 Task: Create ChildIssue0000000635 as Child Issue of Issue Issue0000000318 in Backlog  in Scrum Project Project0000000064 in Jira. Create ChildIssue0000000636 as Child Issue of Issue Issue0000000318 in Backlog  in Scrum Project Project0000000064 in Jira. Create ChildIssue0000000637 as Child Issue of Issue Issue0000000319 in Backlog  in Scrum Project Project0000000064 in Jira. Create ChildIssue0000000638 as Child Issue of Issue Issue0000000319 in Backlog  in Scrum Project Project0000000064 in Jira. Create ChildIssue0000000639 as Child Issue of Issue Issue0000000320 in Backlog  in Scrum Project Project0000000064 in Jira
Action: Mouse moved to (425, 397)
Screenshot: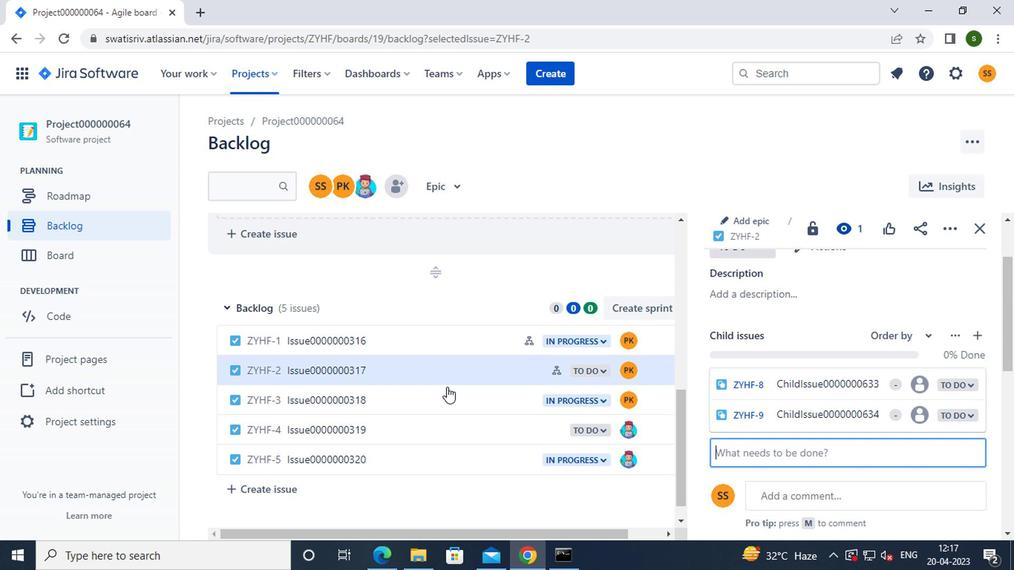 
Action: Mouse pressed left at (425, 397)
Screenshot: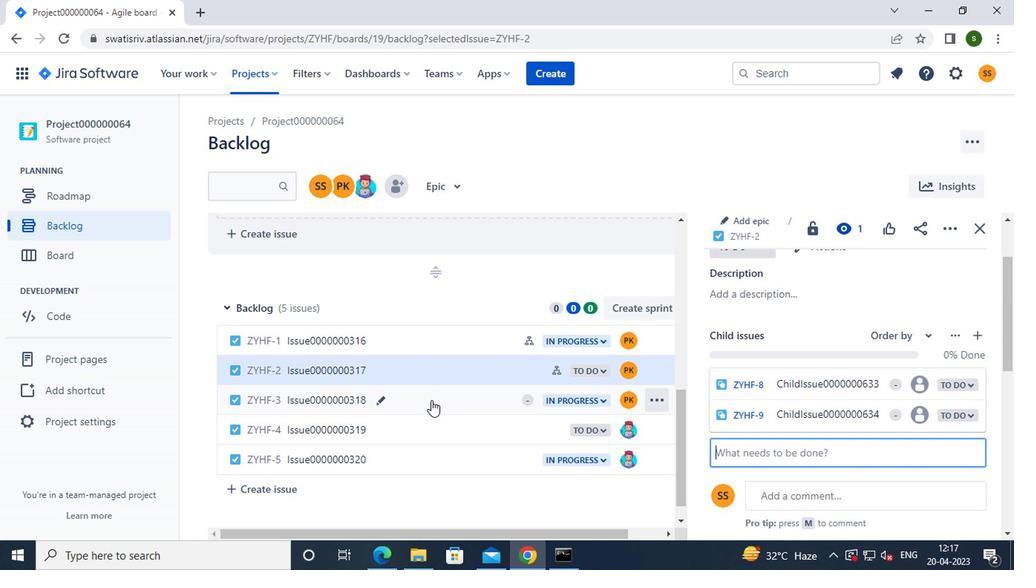 
Action: Mouse moved to (754, 296)
Screenshot: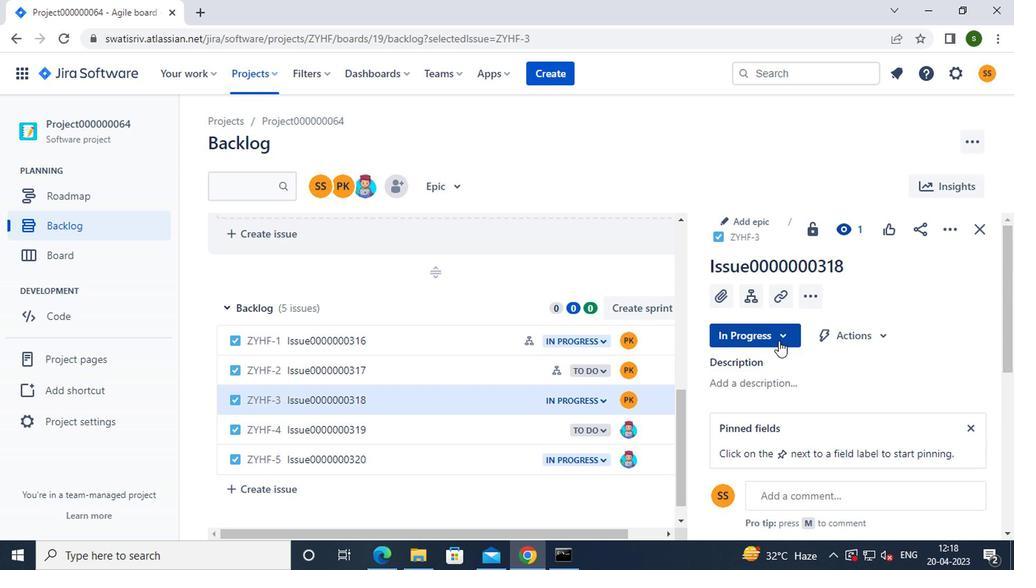 
Action: Mouse pressed left at (754, 296)
Screenshot: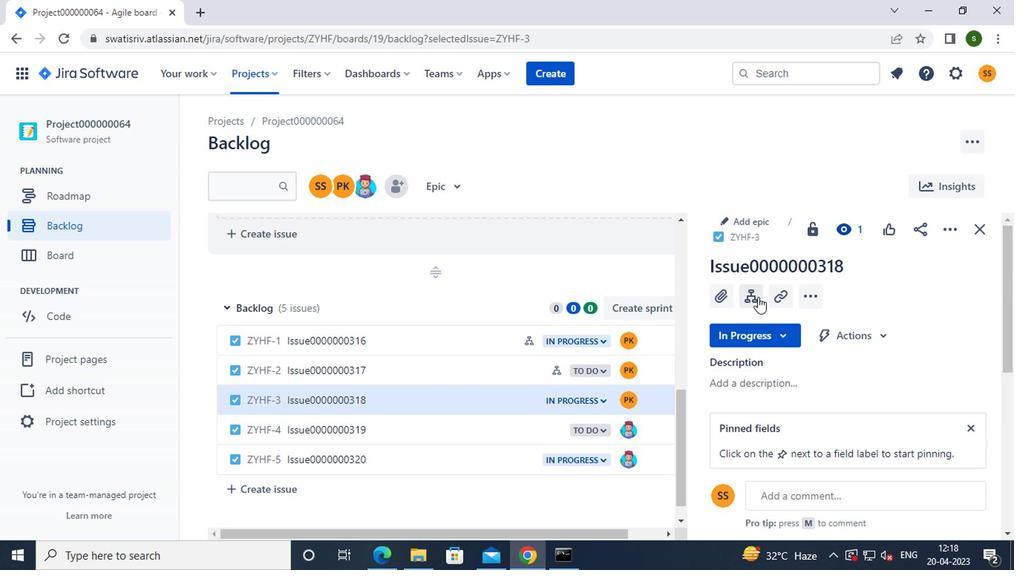 
Action: Mouse moved to (757, 356)
Screenshot: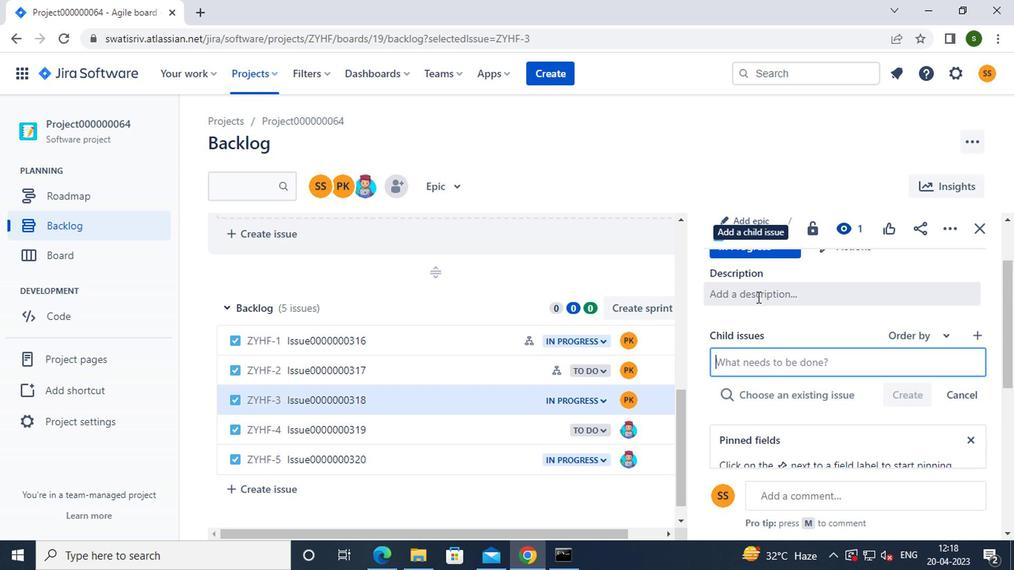 
Action: Key pressed c<Key.caps_lock>hild<Key.caps_lock>i<Key.caps_lock>ssue0000000635
Screenshot: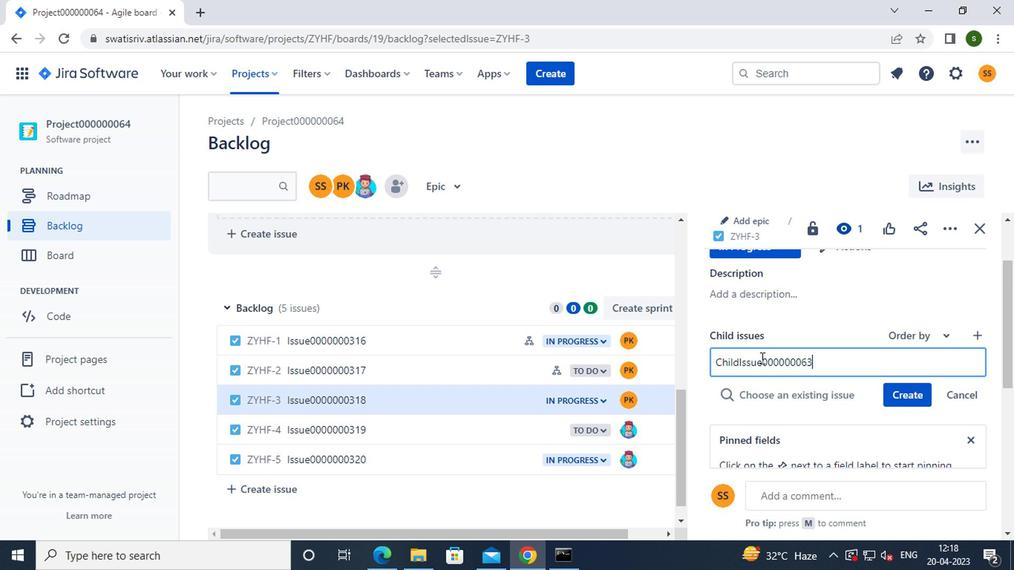 
Action: Mouse moved to (893, 386)
Screenshot: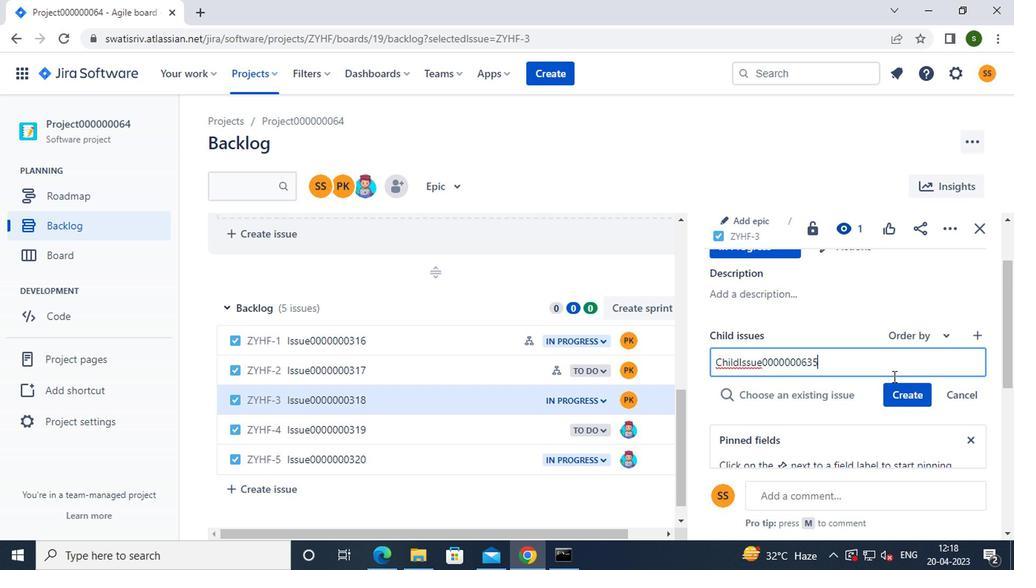 
Action: Mouse pressed left at (893, 386)
Screenshot: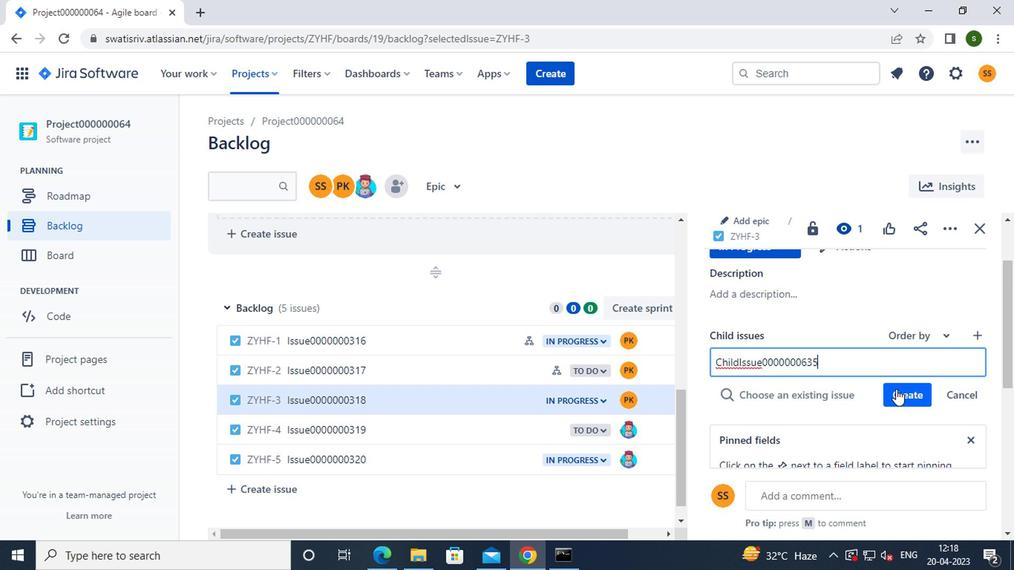 
Action: Mouse moved to (775, 408)
Screenshot: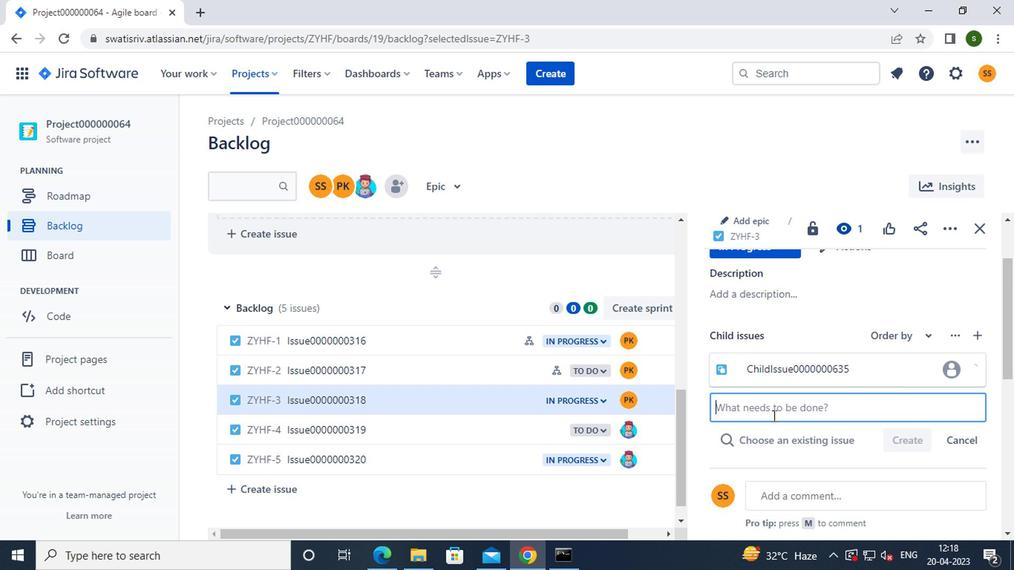 
Action: Key pressed <Key.caps_lock>c<Key.caps_lock>hild<Key.caps_lock>i<Key.caps_lock>ssue0000000636
Screenshot: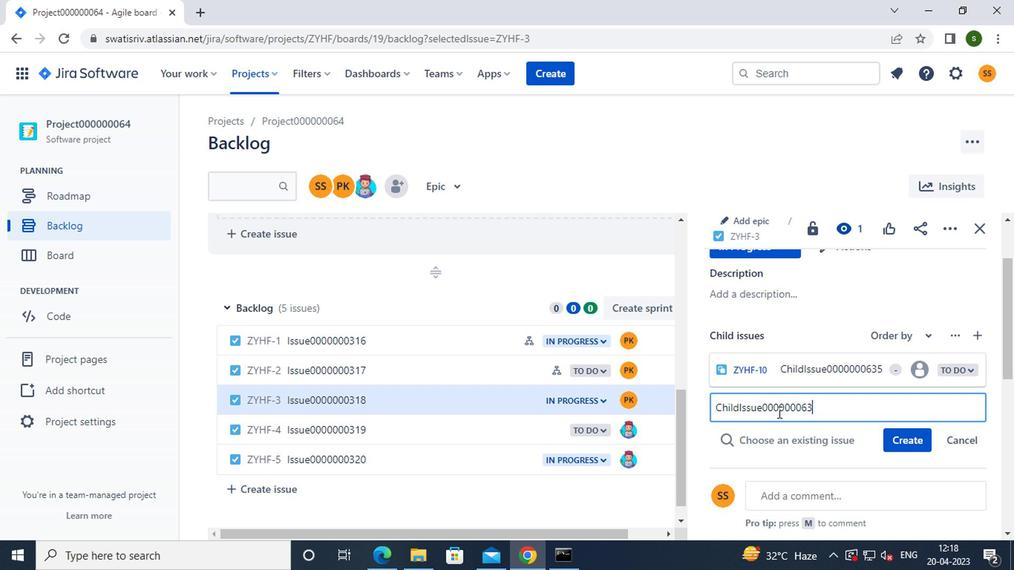 
Action: Mouse moved to (911, 435)
Screenshot: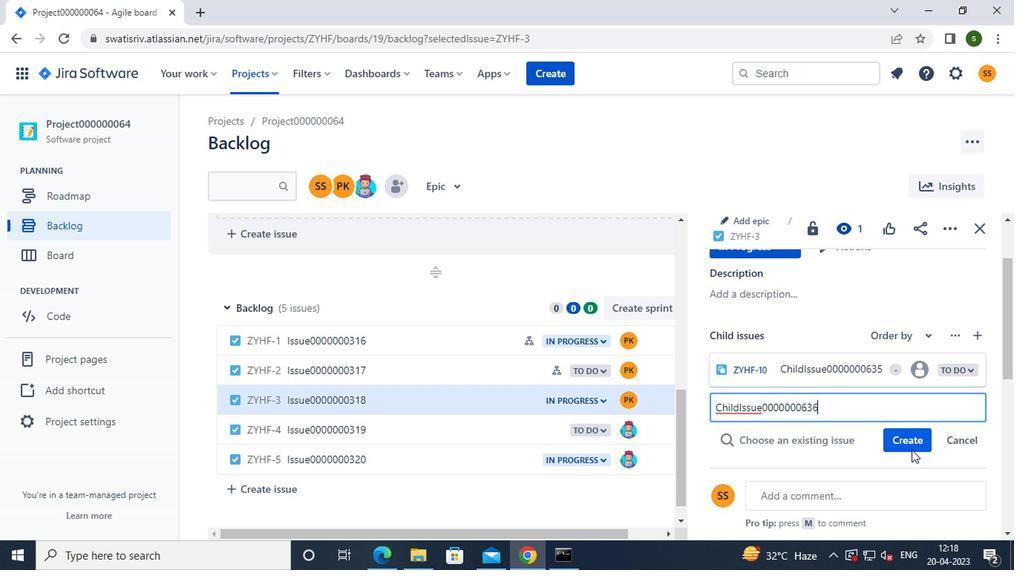 
Action: Mouse pressed left at (911, 435)
Screenshot: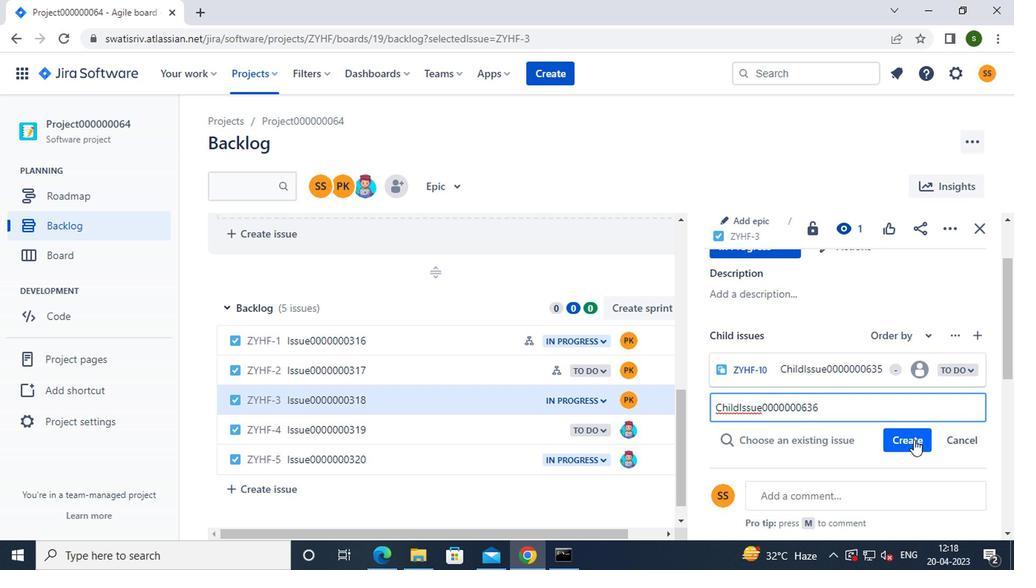 
Action: Mouse moved to (443, 416)
Screenshot: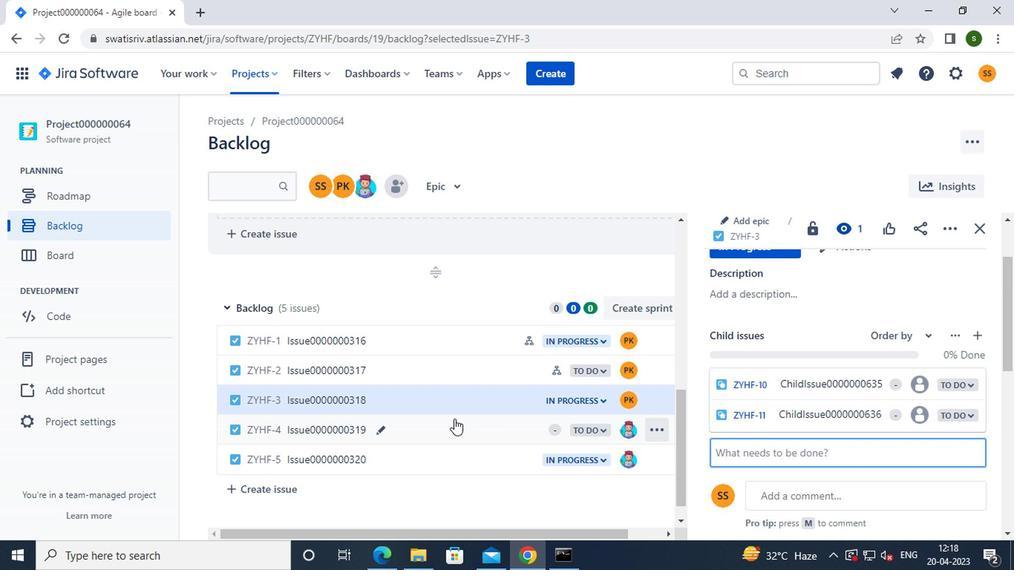 
Action: Mouse pressed left at (443, 416)
Screenshot: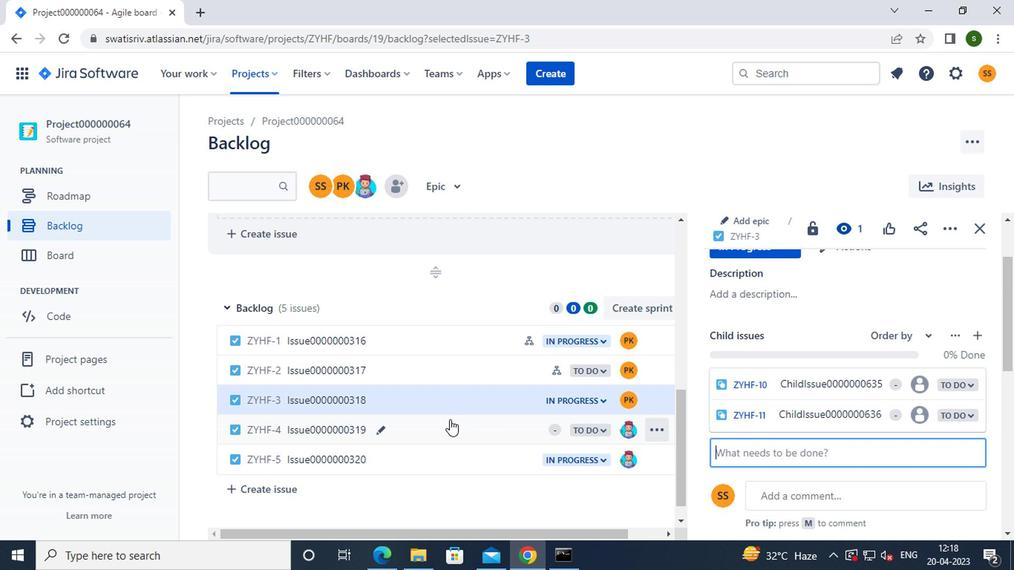 
Action: Mouse moved to (755, 302)
Screenshot: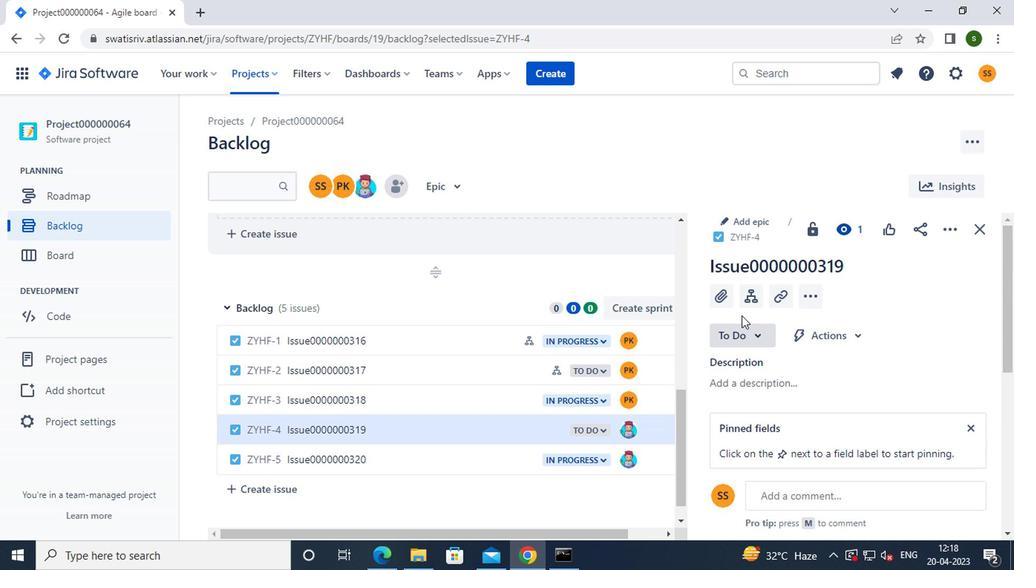 
Action: Mouse pressed left at (755, 302)
Screenshot: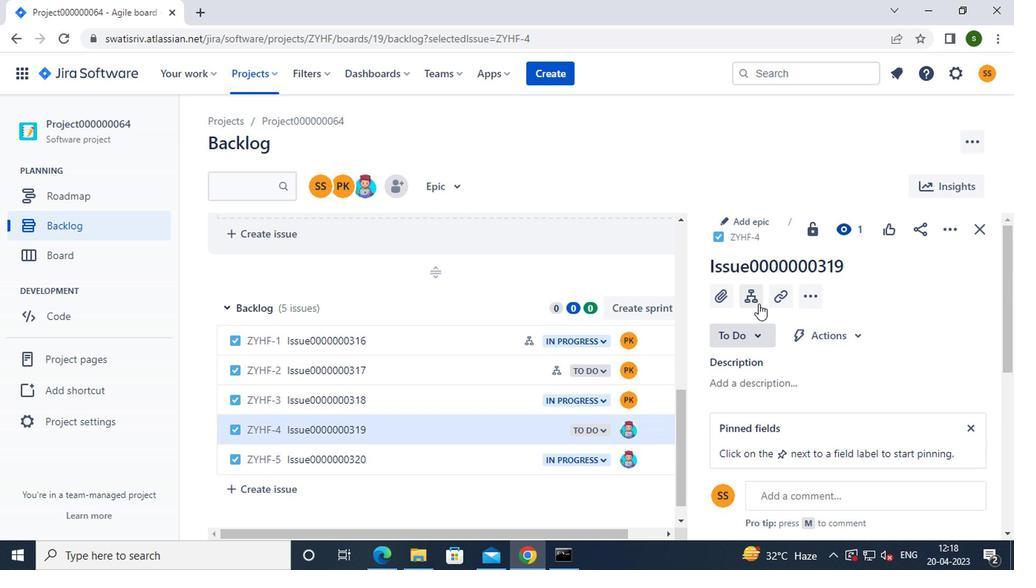 
Action: Mouse moved to (762, 355)
Screenshot: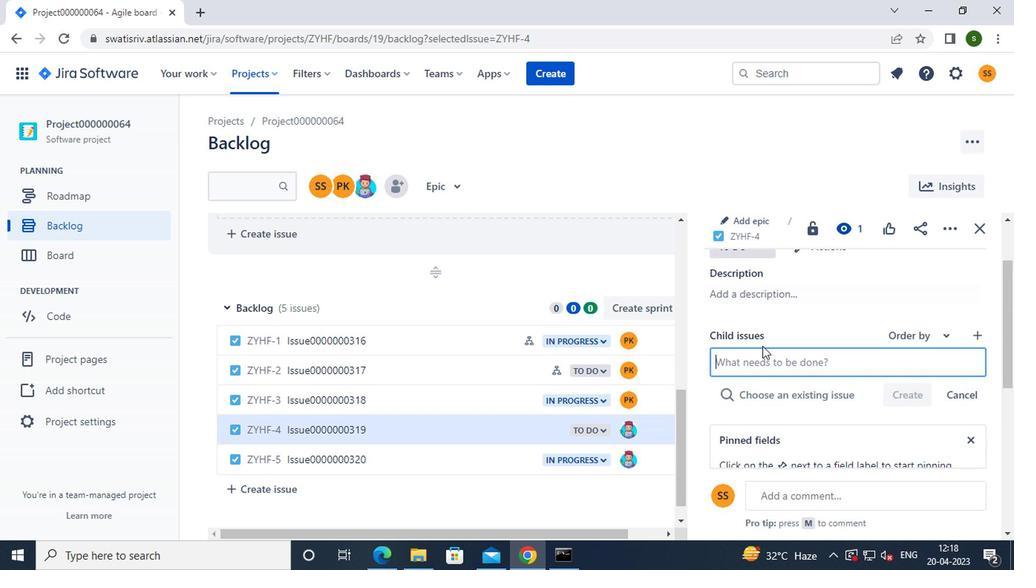 
Action: Mouse pressed left at (762, 355)
Screenshot: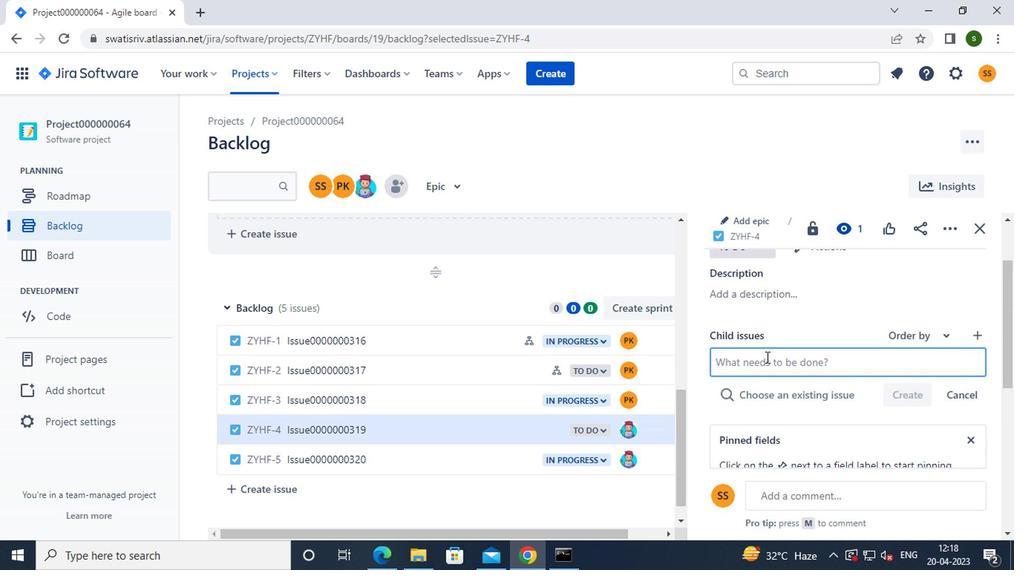 
Action: Key pressed <Key.caps_lock>c<Key.caps_lock>hild<Key.caps_lock>i<Key.caps_lock>ssue0000000637
Screenshot: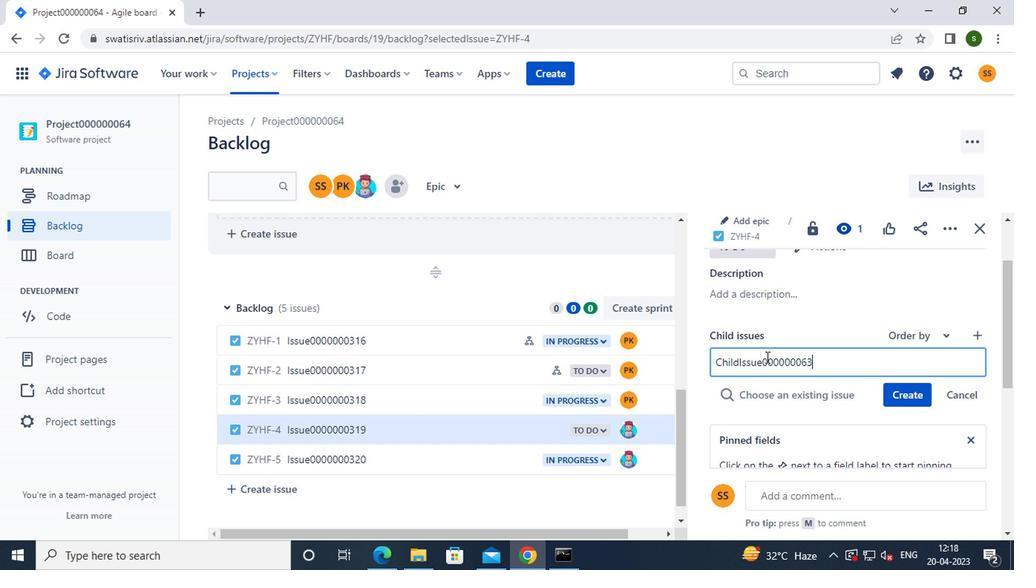 
Action: Mouse moved to (897, 396)
Screenshot: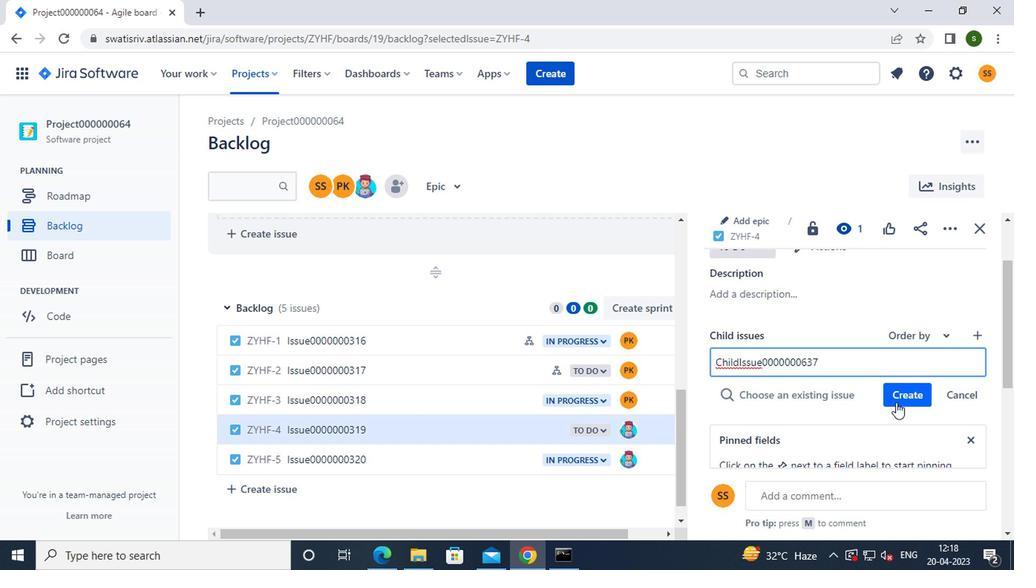 
Action: Mouse pressed left at (897, 396)
Screenshot: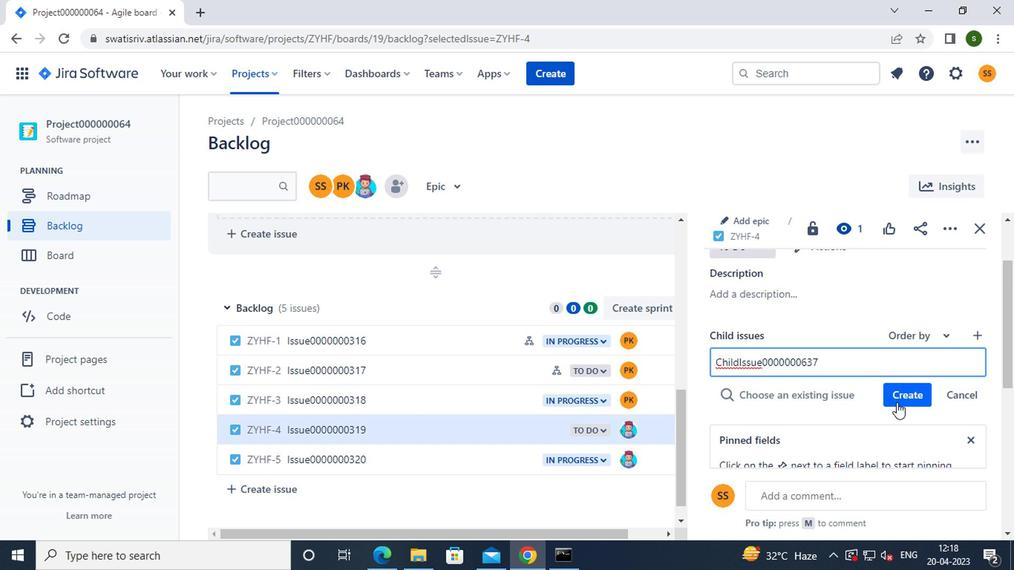 
Action: Mouse moved to (827, 405)
Screenshot: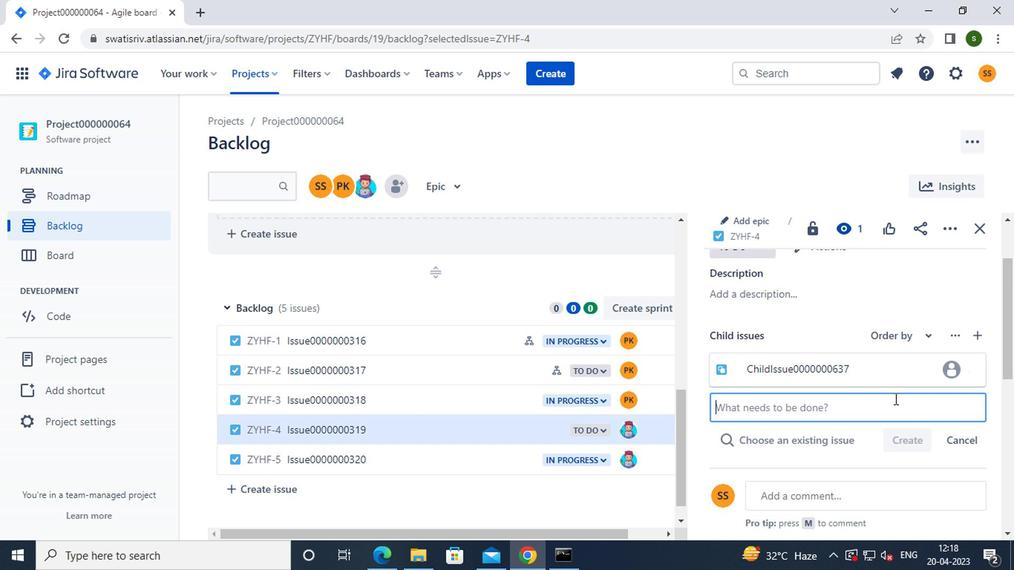 
Action: Mouse pressed left at (827, 405)
Screenshot: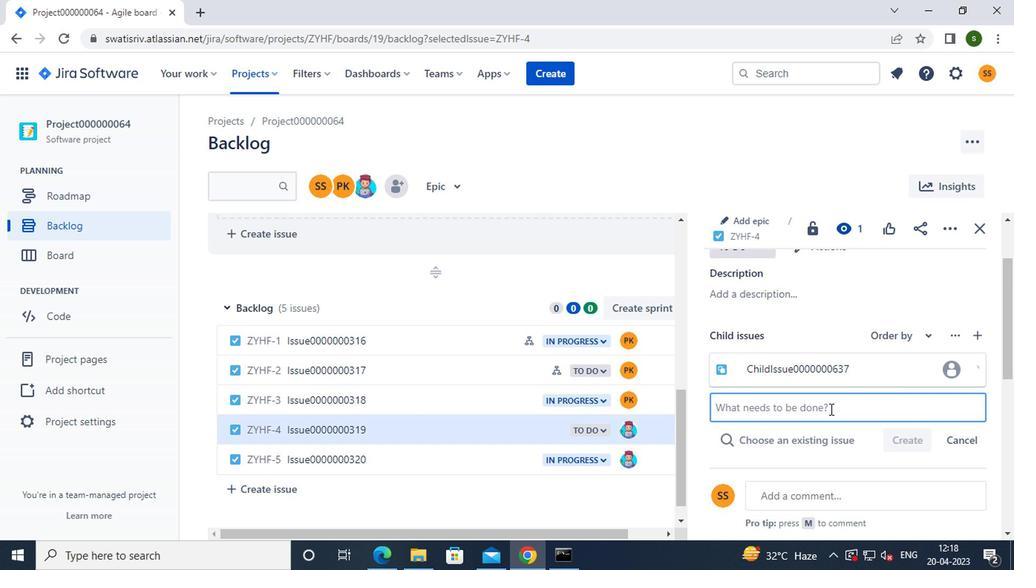 
Action: Key pressed <Key.caps_lock>c<Key.caps_lock>hild<Key.caps_lock>i<Key.caps_lock>ssue0000000638
Screenshot: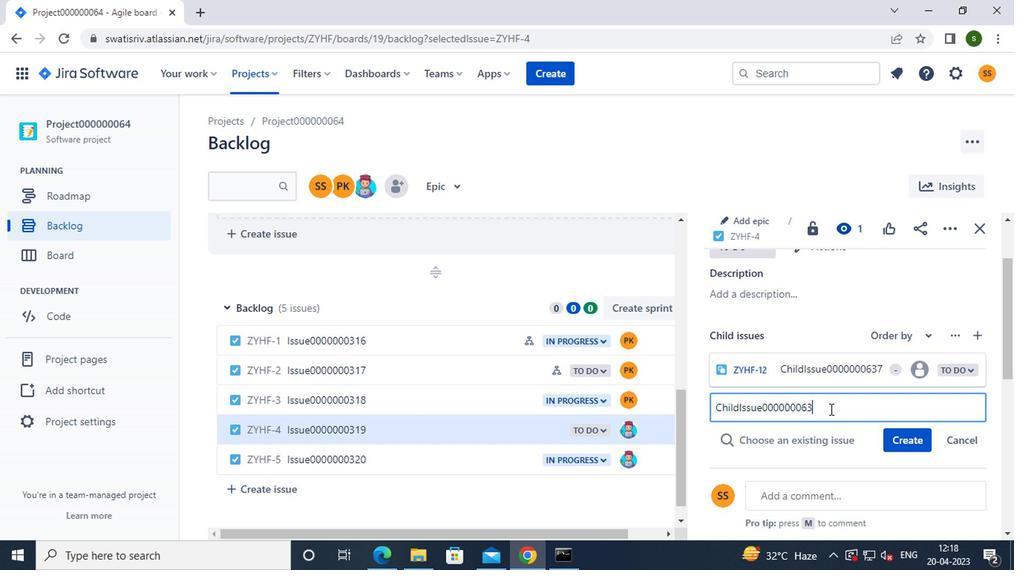 
Action: Mouse moved to (897, 435)
Screenshot: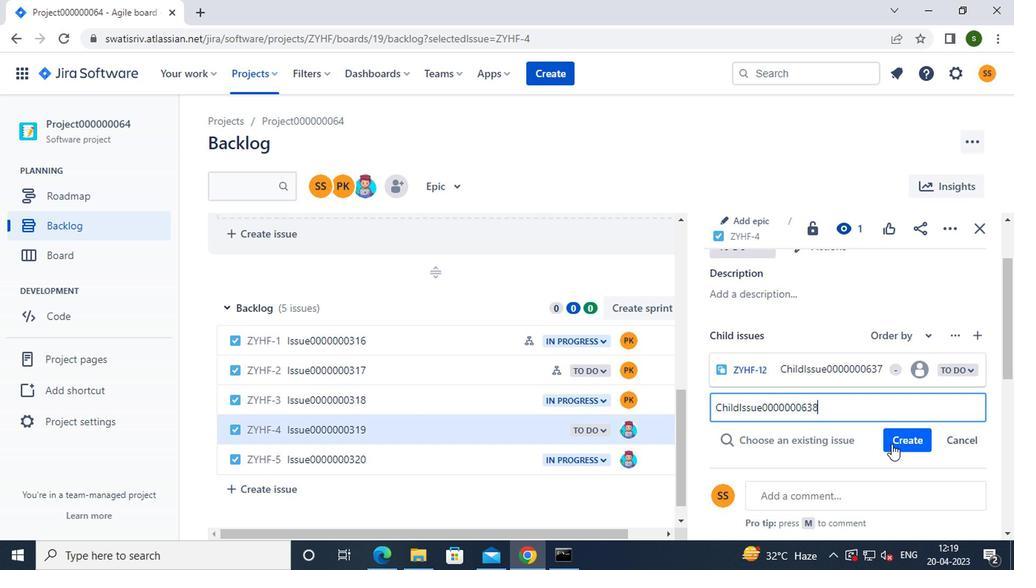 
Action: Mouse pressed left at (897, 435)
Screenshot: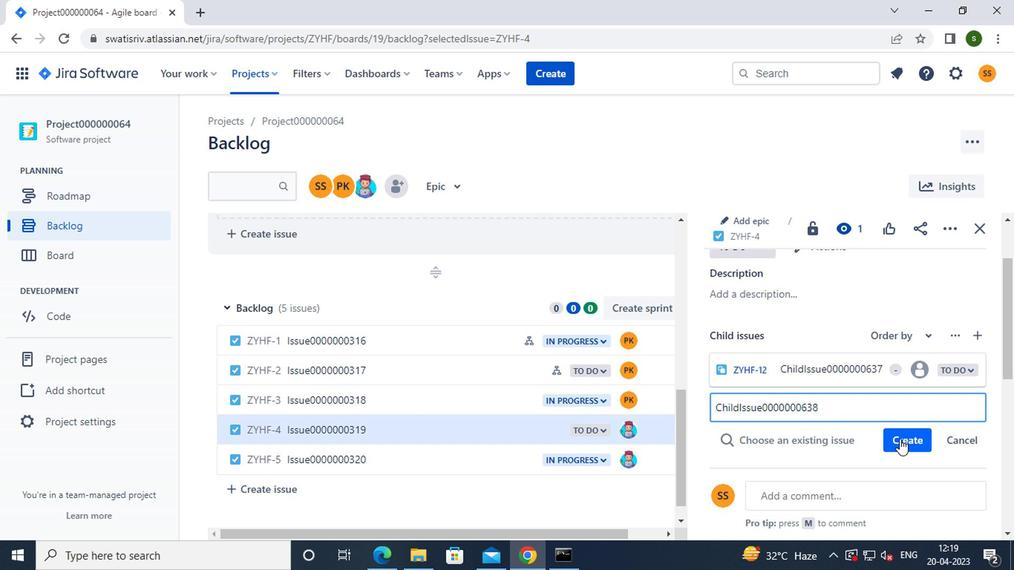
Action: Mouse moved to (442, 449)
Screenshot: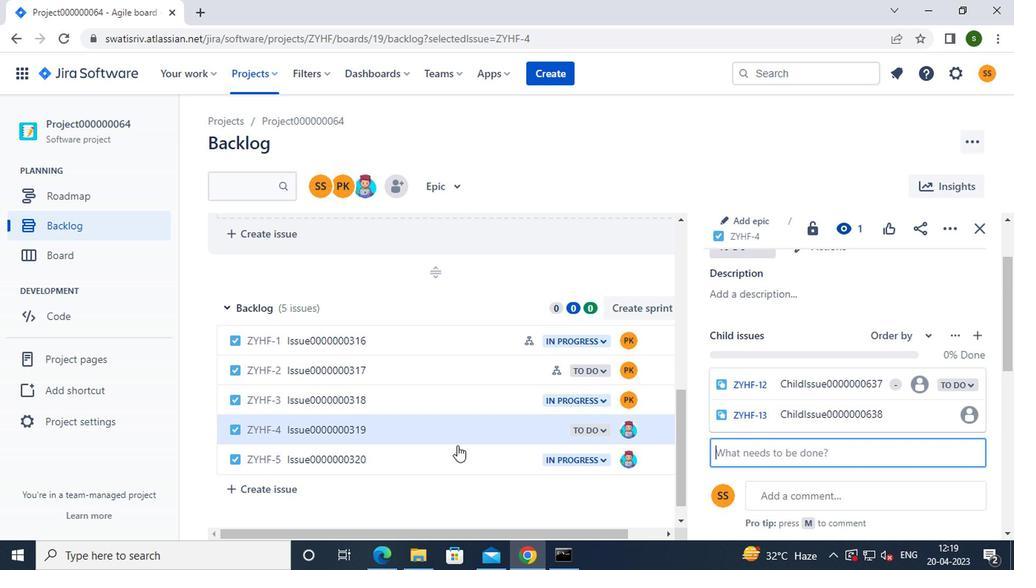 
Action: Mouse pressed left at (442, 449)
Screenshot: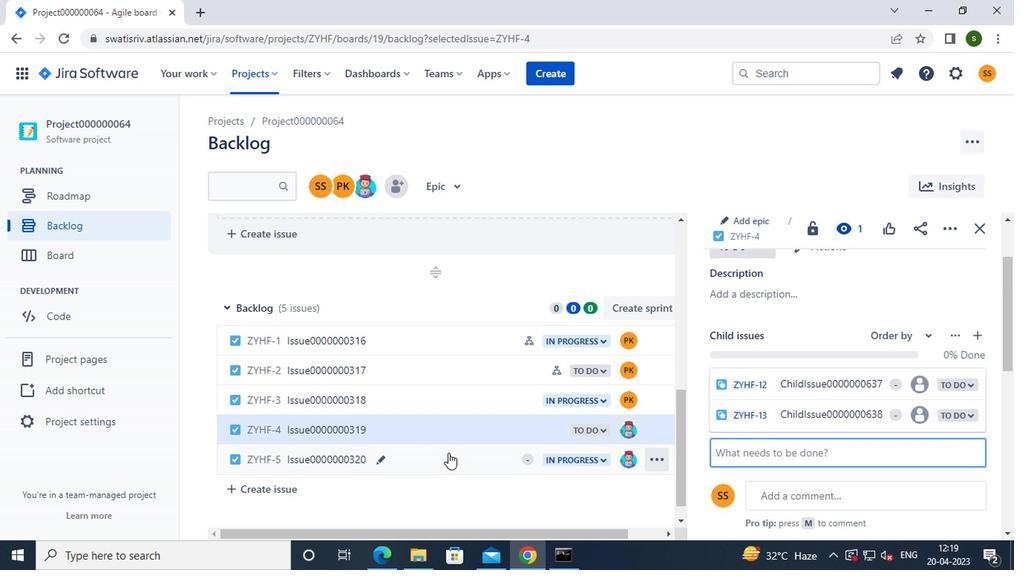 
Action: Mouse moved to (744, 292)
Screenshot: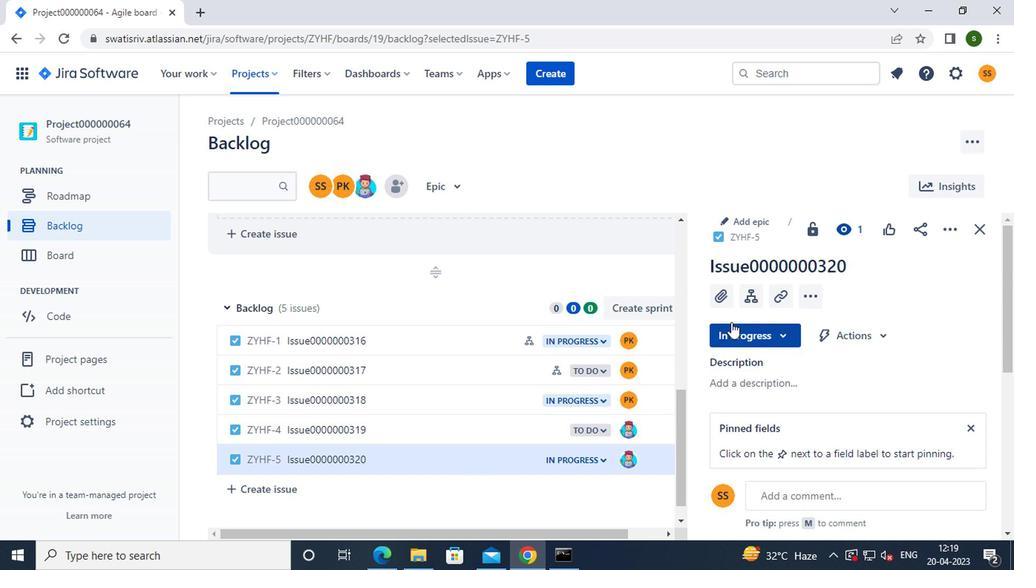
Action: Mouse pressed left at (744, 292)
Screenshot: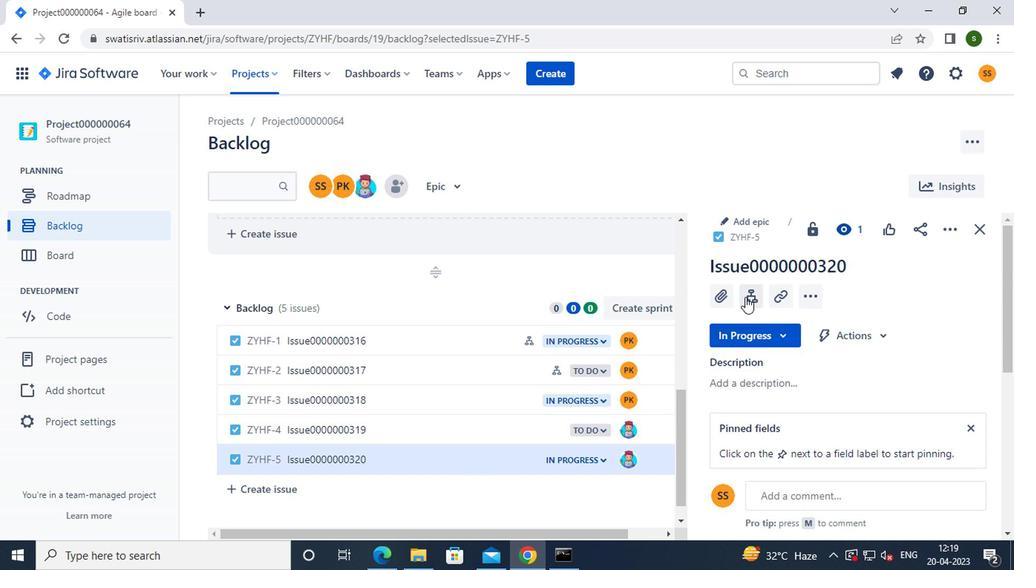 
Action: Mouse moved to (753, 367)
Screenshot: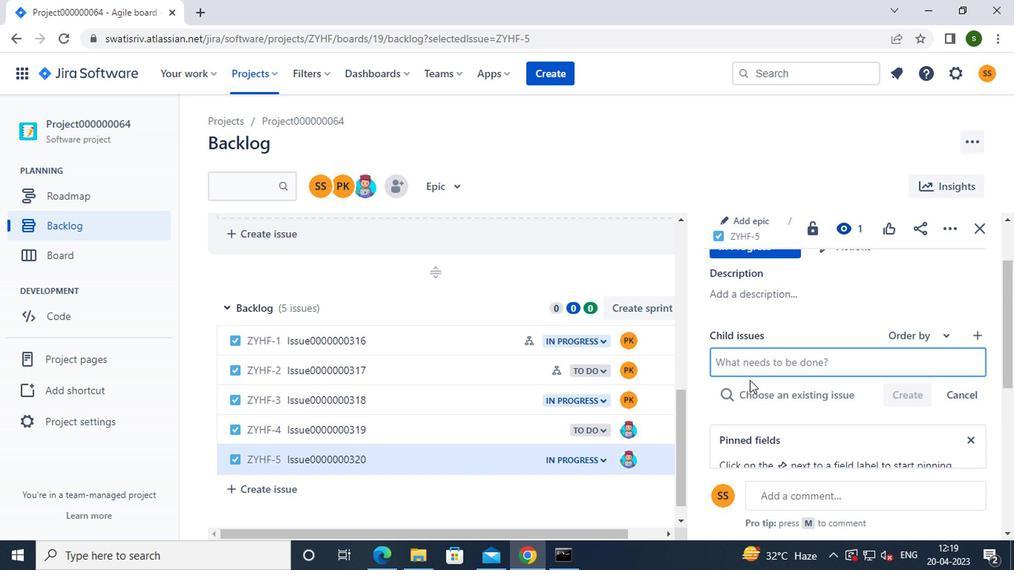 
Action: Mouse pressed left at (753, 367)
Screenshot: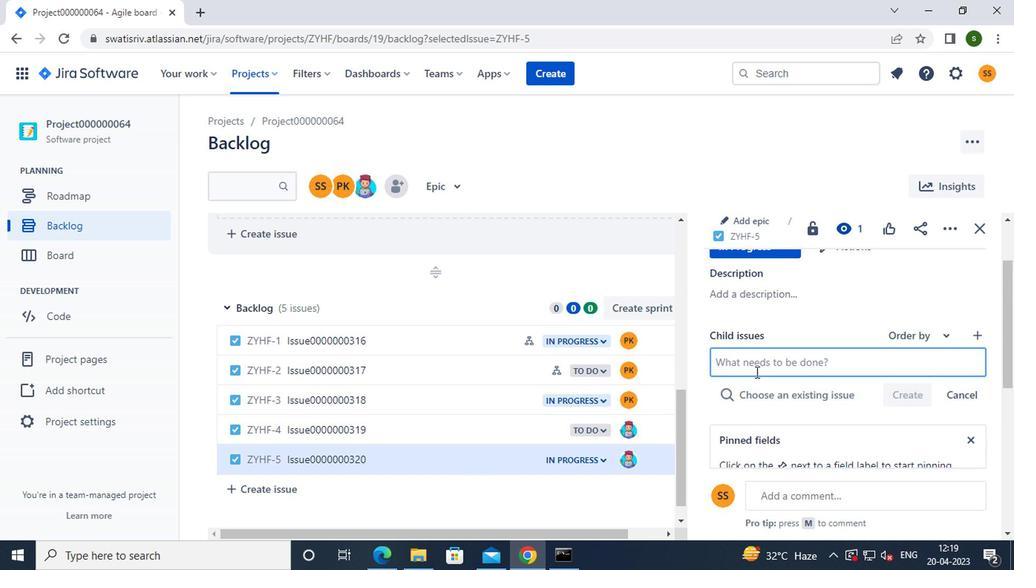 
Action: Key pressed <Key.caps_lock>c<Key.caps_lock>hild<Key.caps_lock>i<Key.caps_lock>ssue0000000639
Screenshot: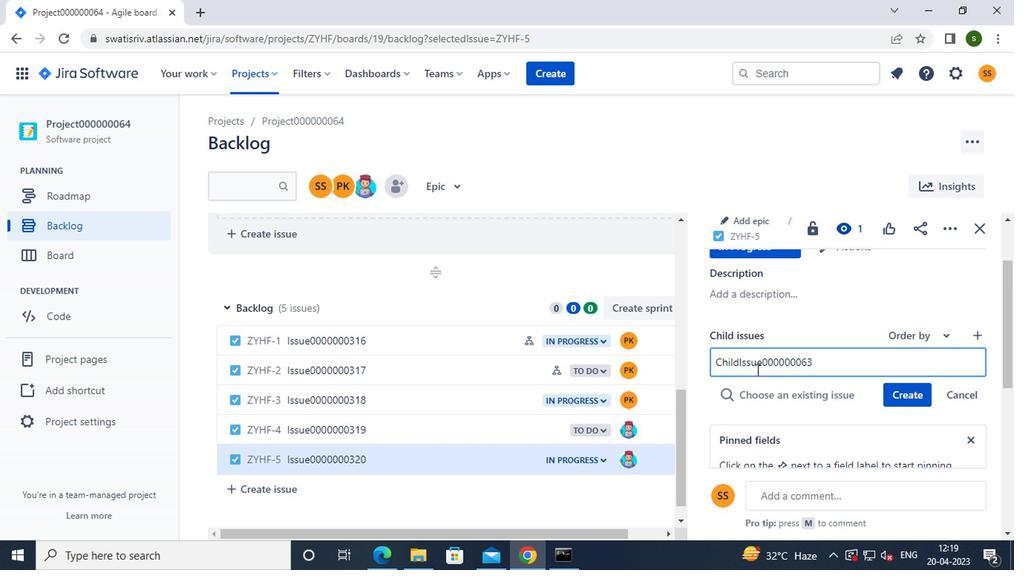 
Action: Mouse moved to (902, 386)
Screenshot: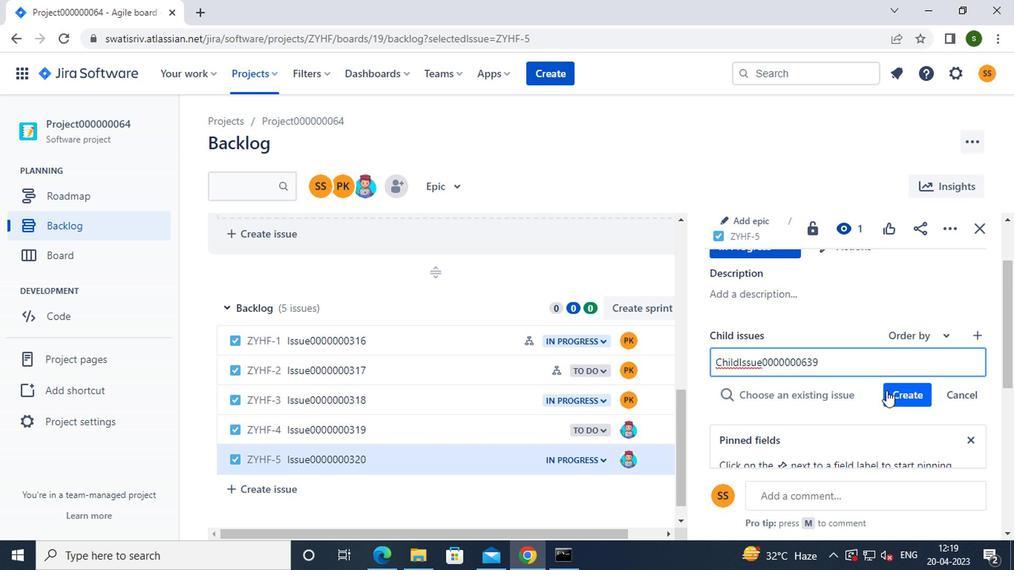 
Action: Mouse pressed left at (902, 386)
Screenshot: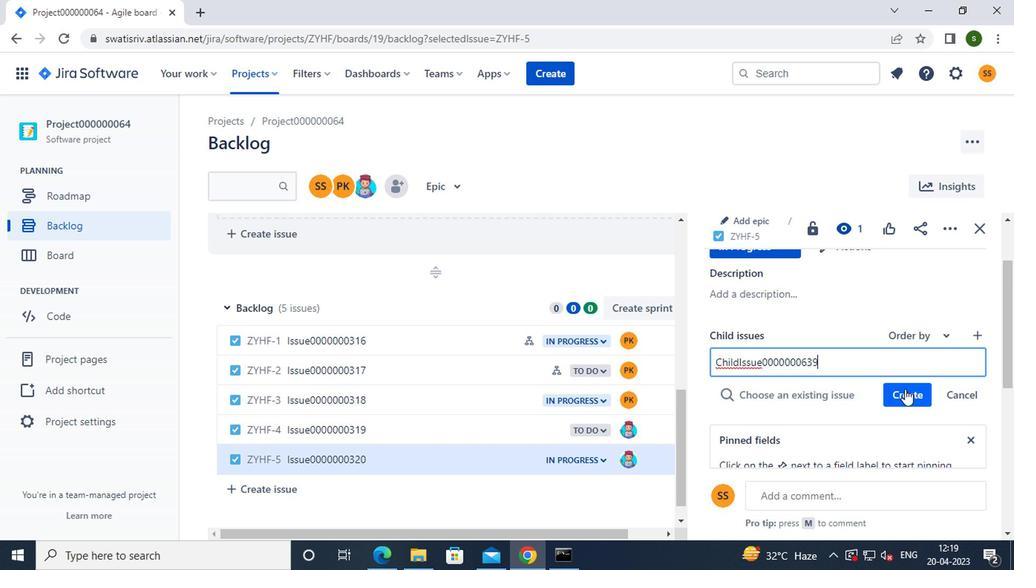 
Action: Mouse moved to (848, 324)
Screenshot: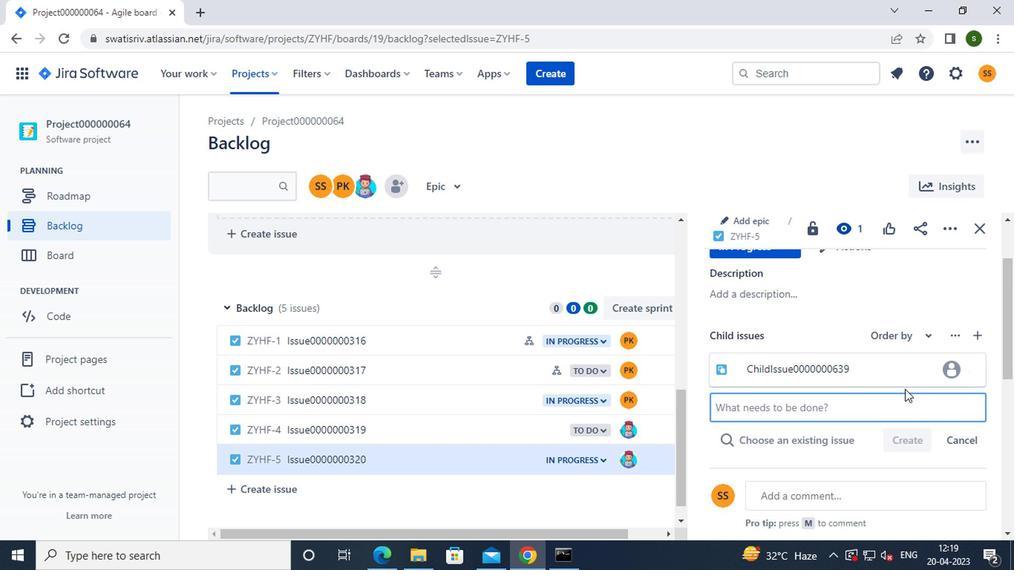
Action: Key pressed <Key.f8>
Screenshot: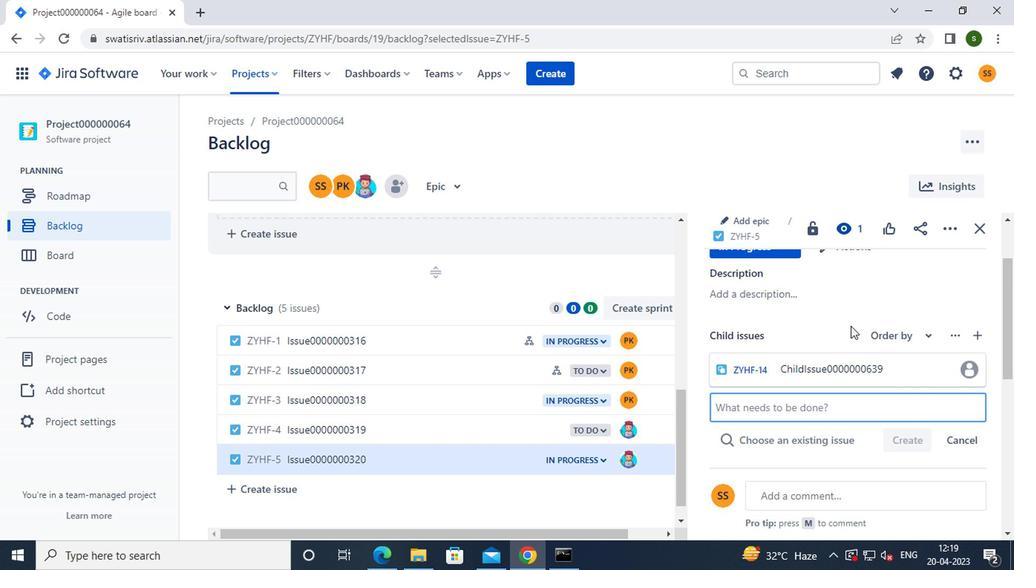 
